 Task: Create Card Business Analysis Review in Board Customer Relationship Building to Workspace HRIS Management. Create Card Advertising Review in Board Employee Benefits Optimization to Workspace HRIS Management. Create Card Business Analysis Review in Board Employee Onboarding and Orientation Programs to Workspace HRIS Management
Action: Mouse moved to (761, 401)
Screenshot: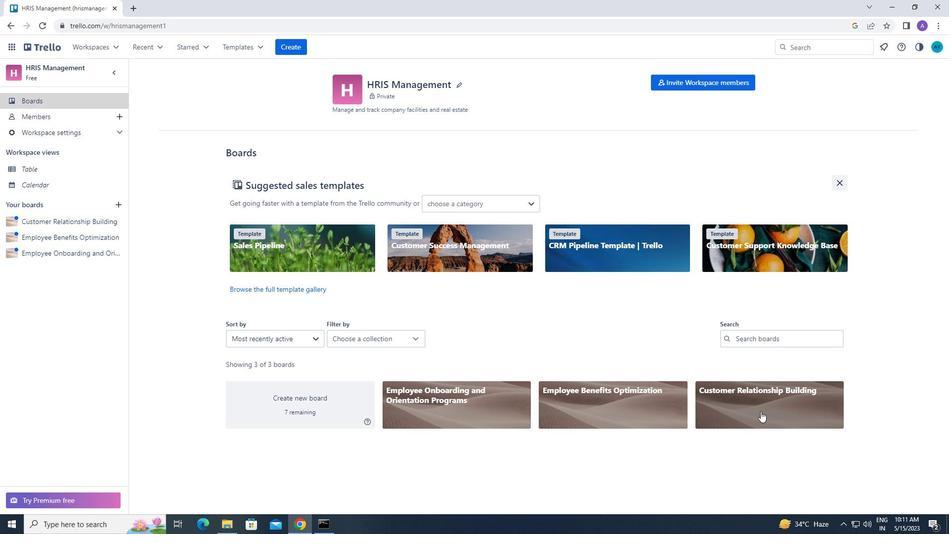 
Action: Mouse pressed left at (761, 401)
Screenshot: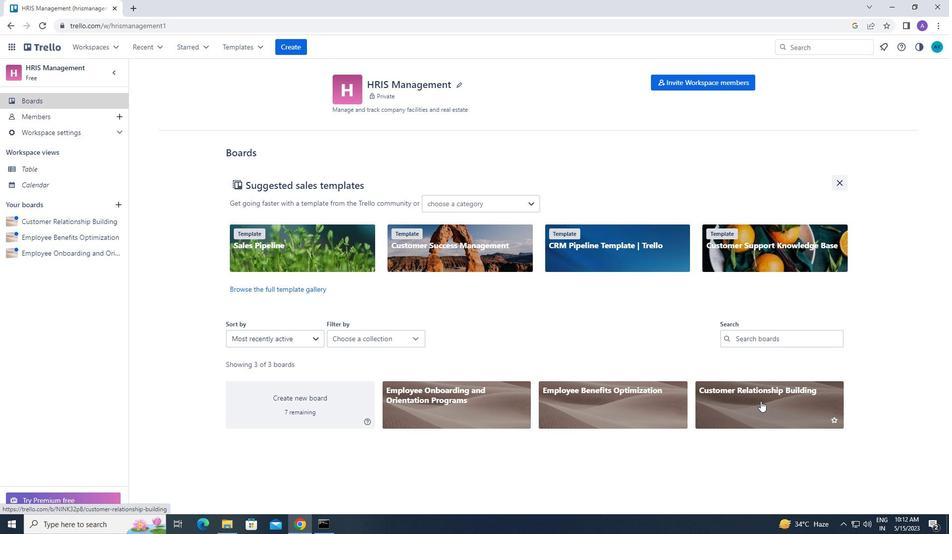 
Action: Mouse moved to (317, 125)
Screenshot: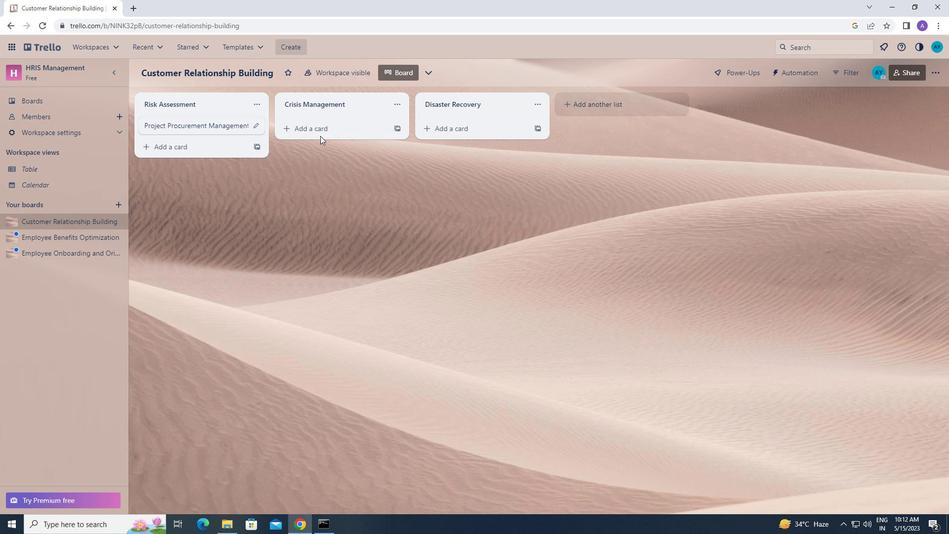 
Action: Mouse pressed left at (317, 125)
Screenshot: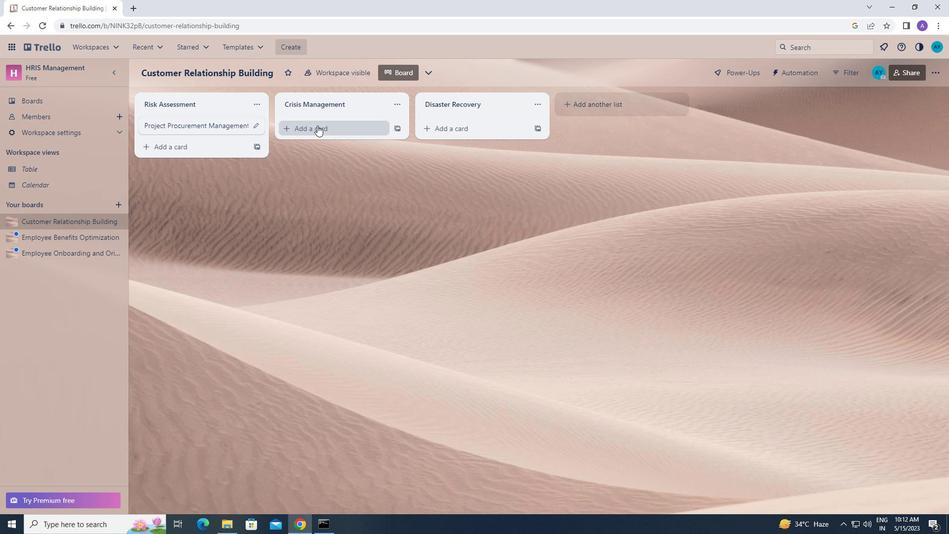 
Action: Mouse moved to (310, 133)
Screenshot: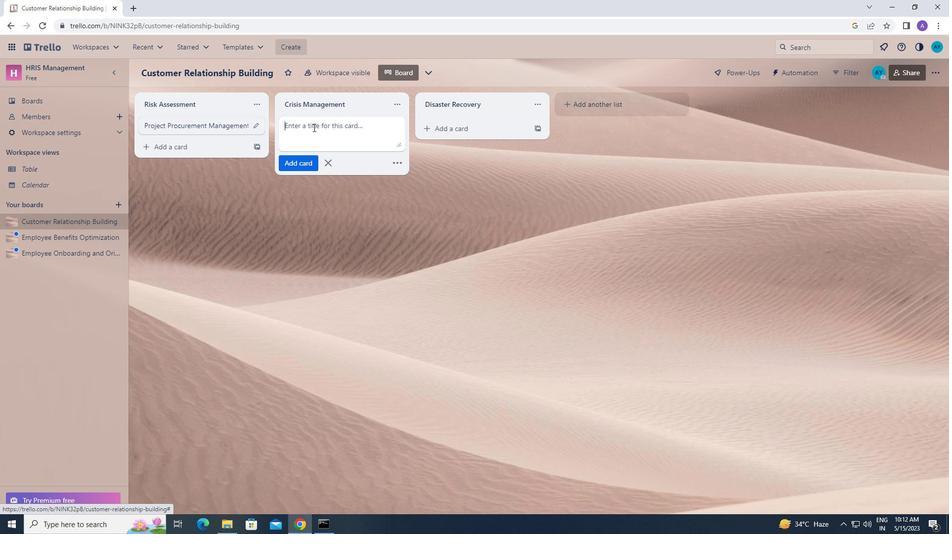 
Action: Mouse pressed left at (310, 133)
Screenshot: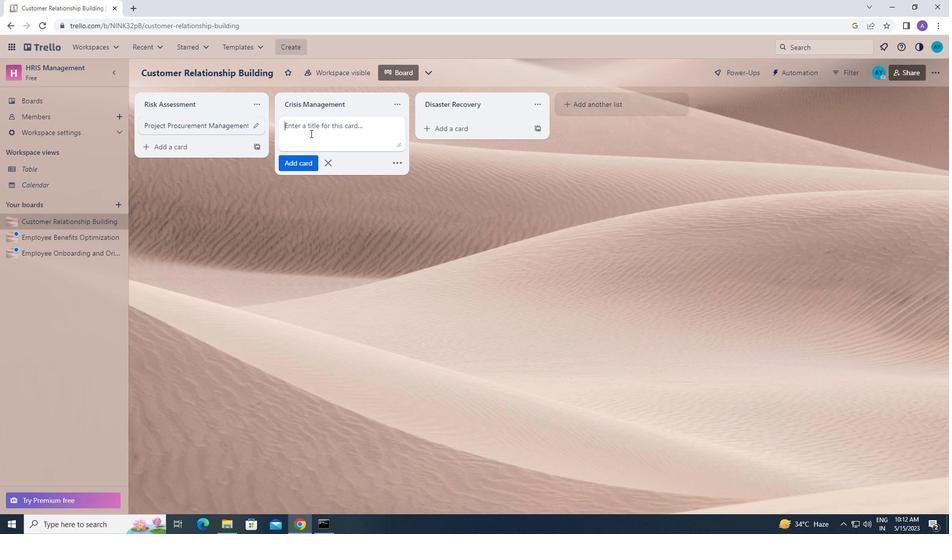 
Action: Key pressed <Key.caps_lock><Key.caps_lock>b<Key.caps_lock>usiness<Key.space><Key.caps_lock>a<Key.caps_lock>nalysis<Key.space><Key.caps_lock>r<Key.caps_lock>eview<Key.enter>
Screenshot: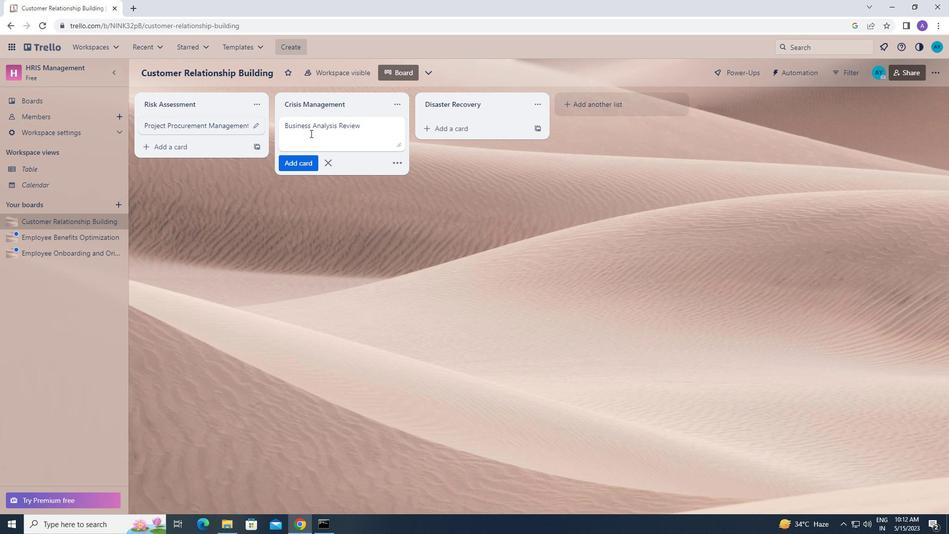 
Action: Mouse moved to (87, 40)
Screenshot: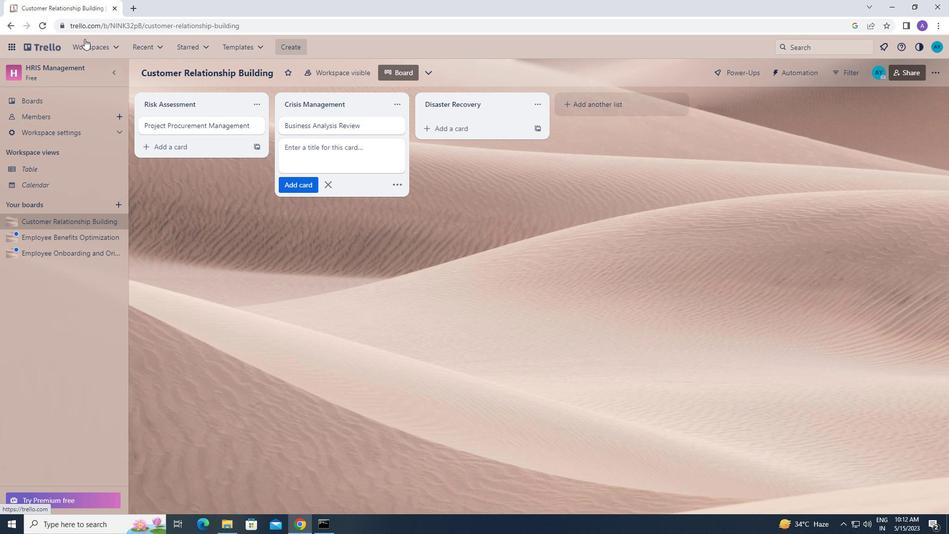 
Action: Mouse pressed left at (87, 40)
Screenshot: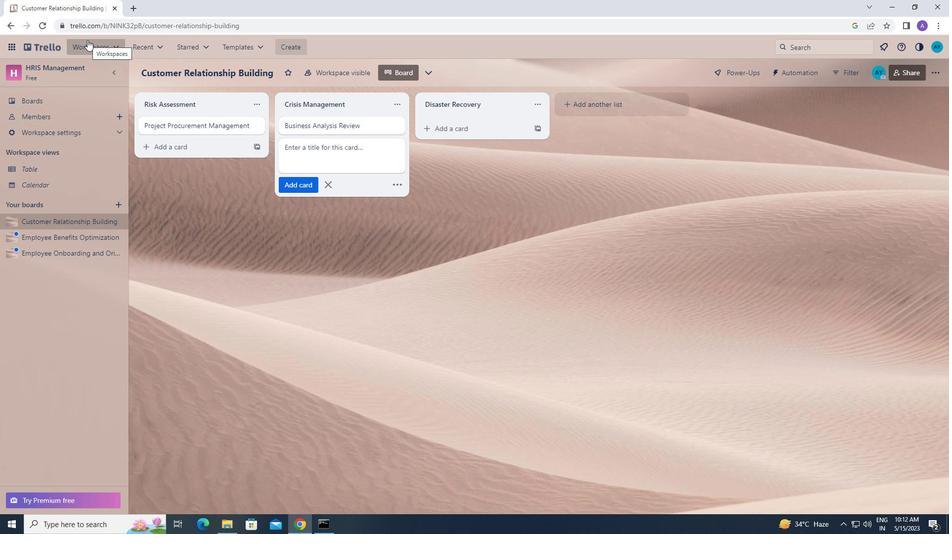 
Action: Mouse moved to (123, 317)
Screenshot: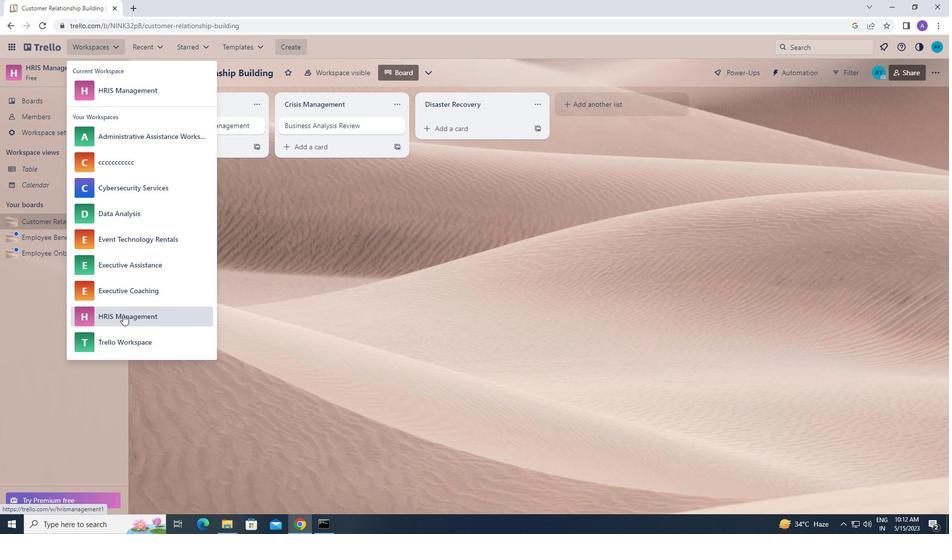 
Action: Mouse pressed left at (123, 317)
Screenshot: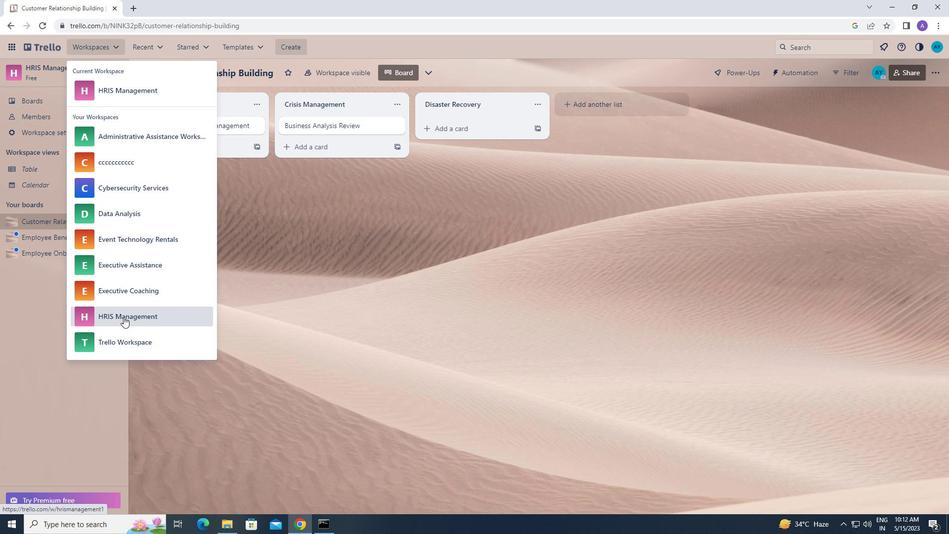 
Action: Mouse moved to (738, 405)
Screenshot: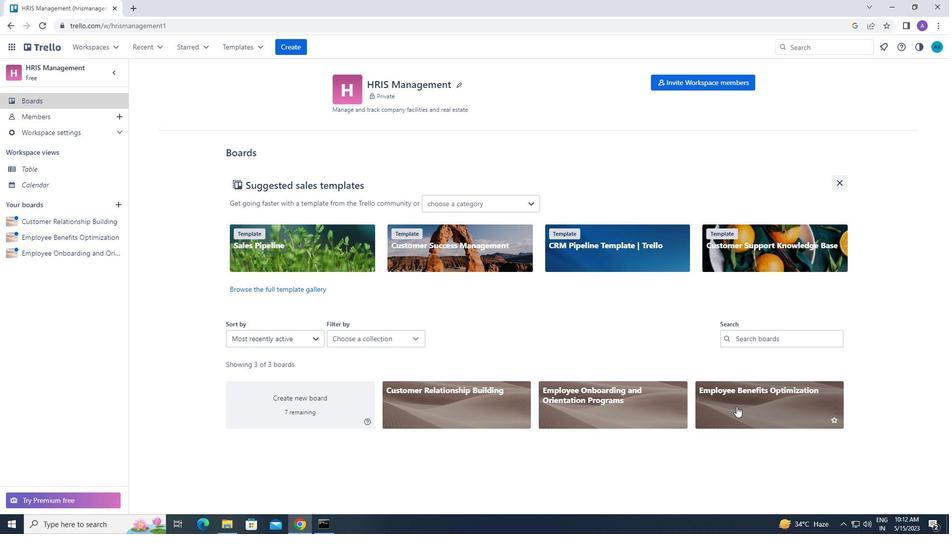 
Action: Mouse pressed left at (738, 405)
Screenshot: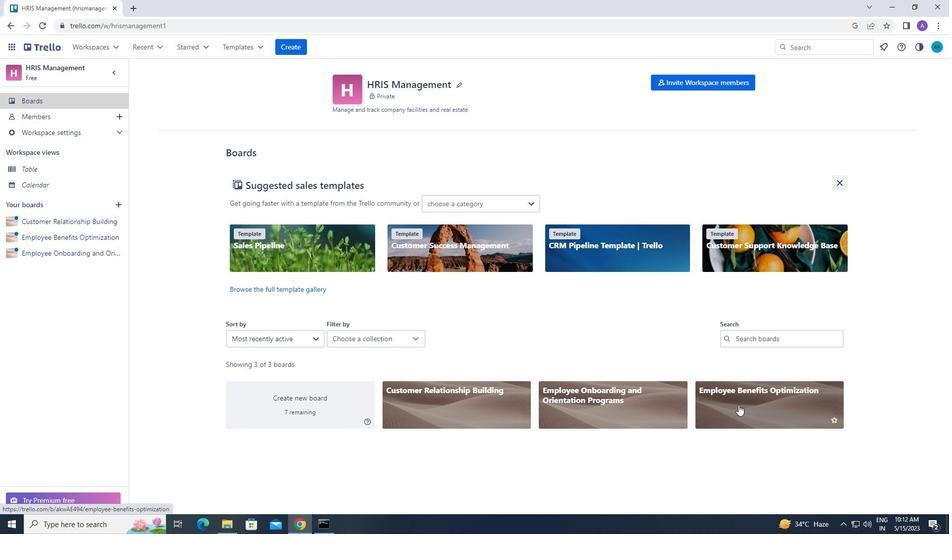 
Action: Mouse moved to (327, 126)
Screenshot: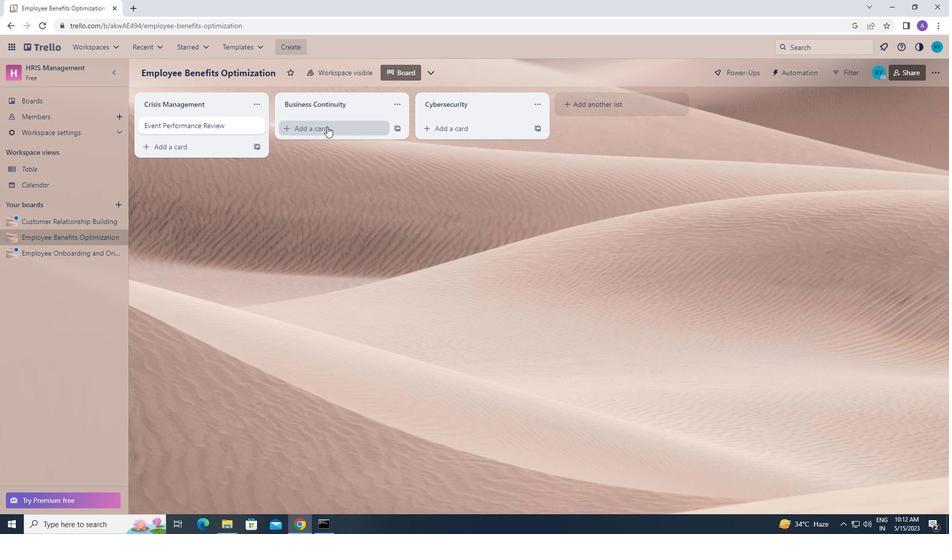 
Action: Mouse pressed left at (327, 126)
Screenshot: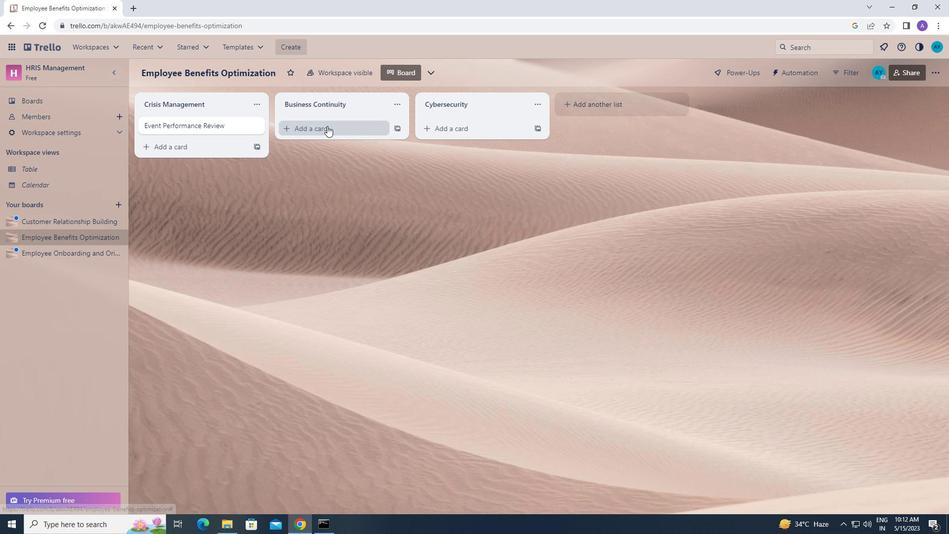 
Action: Mouse moved to (324, 131)
Screenshot: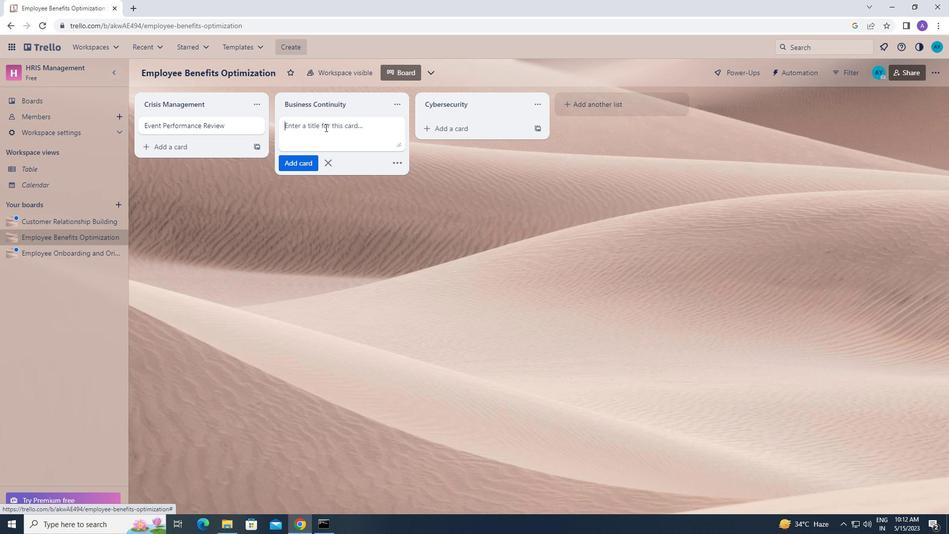 
Action: Mouse pressed left at (324, 131)
Screenshot: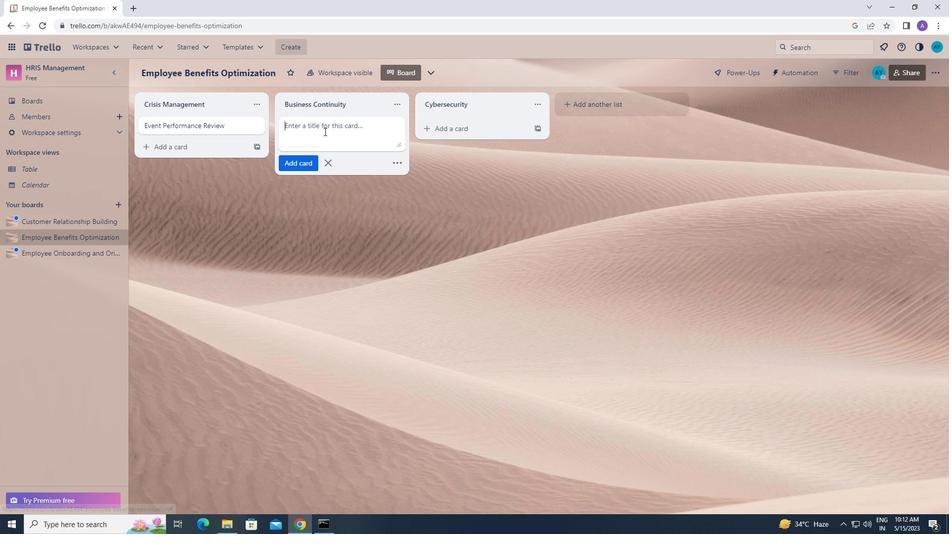 
Action: Key pressed <Key.caps_lock>a<Key.caps_lock>dvertising<Key.space><Key.caps_lock>r<Key.caps_lock>eview<Key.enter>
Screenshot: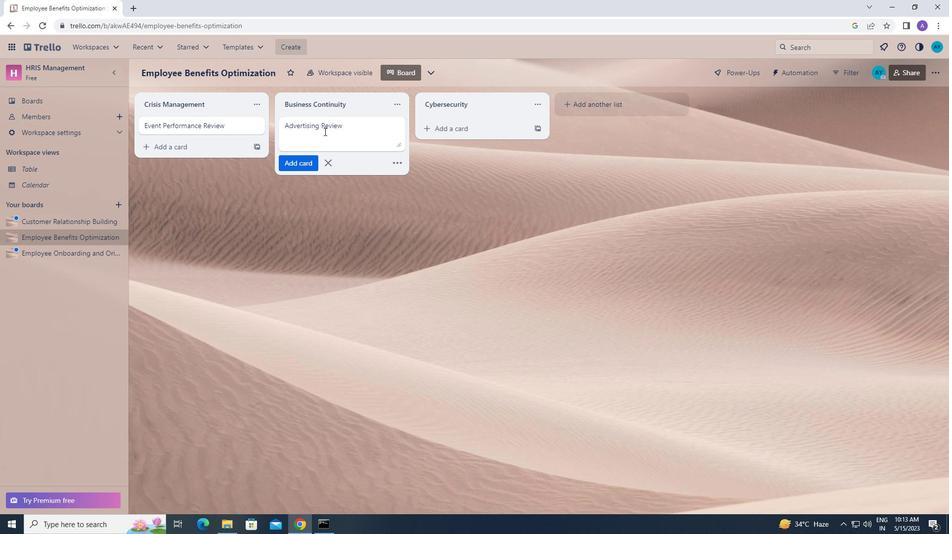 
Action: Mouse moved to (86, 48)
Screenshot: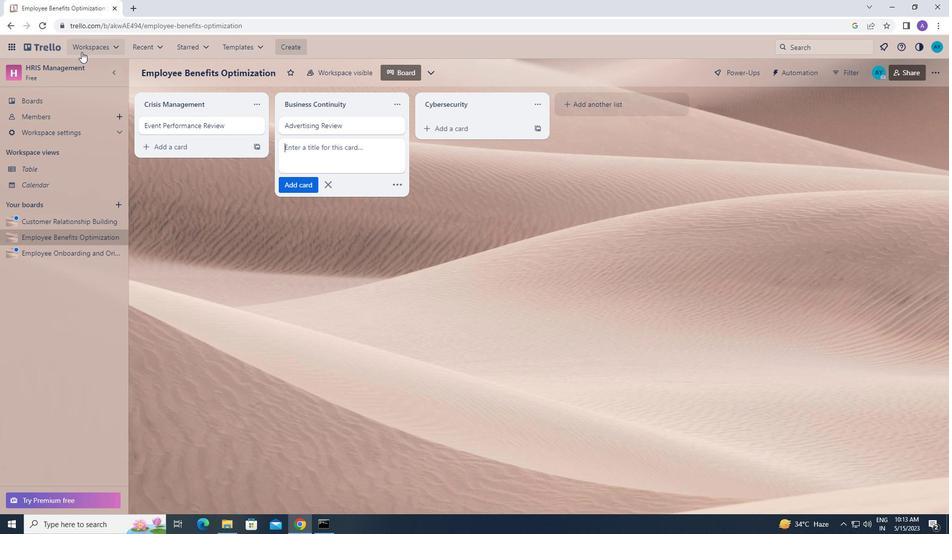 
Action: Mouse pressed left at (86, 48)
Screenshot: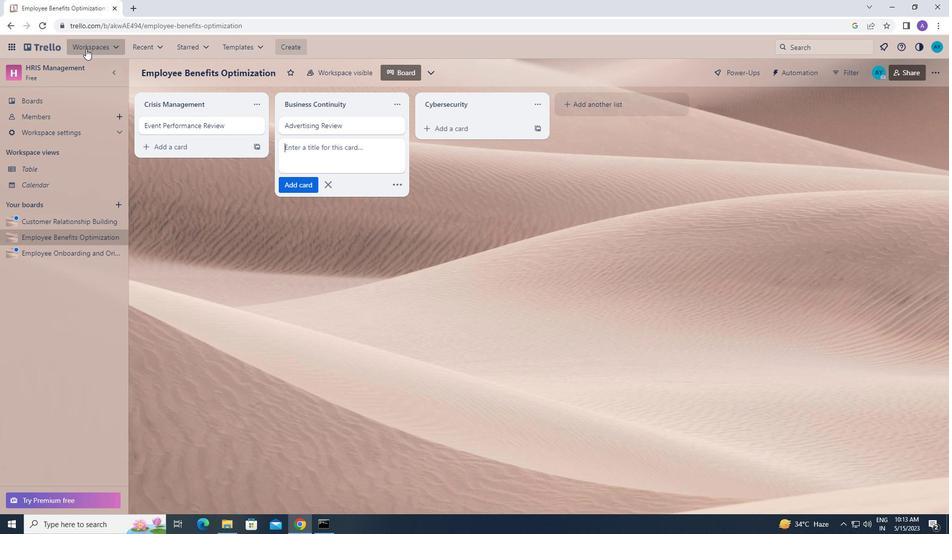 
Action: Mouse moved to (124, 321)
Screenshot: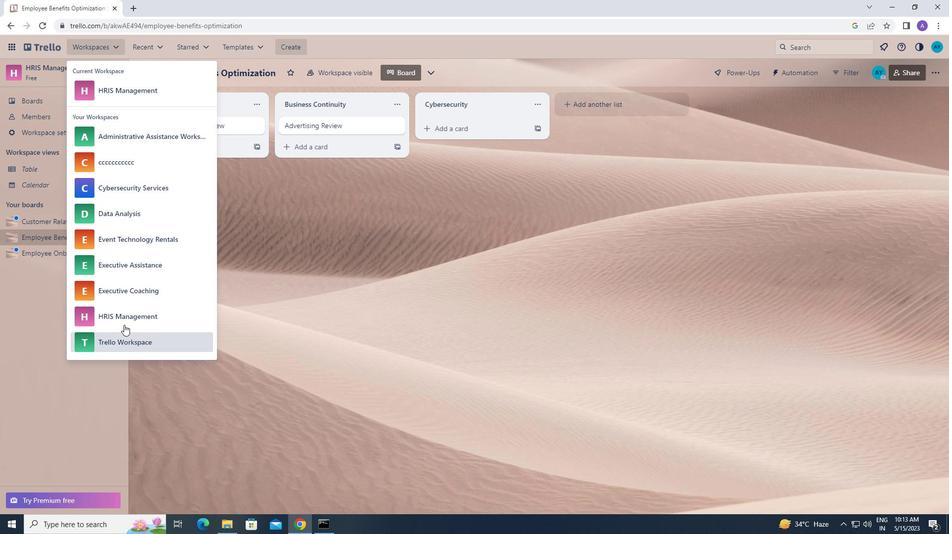 
Action: Mouse pressed left at (124, 321)
Screenshot: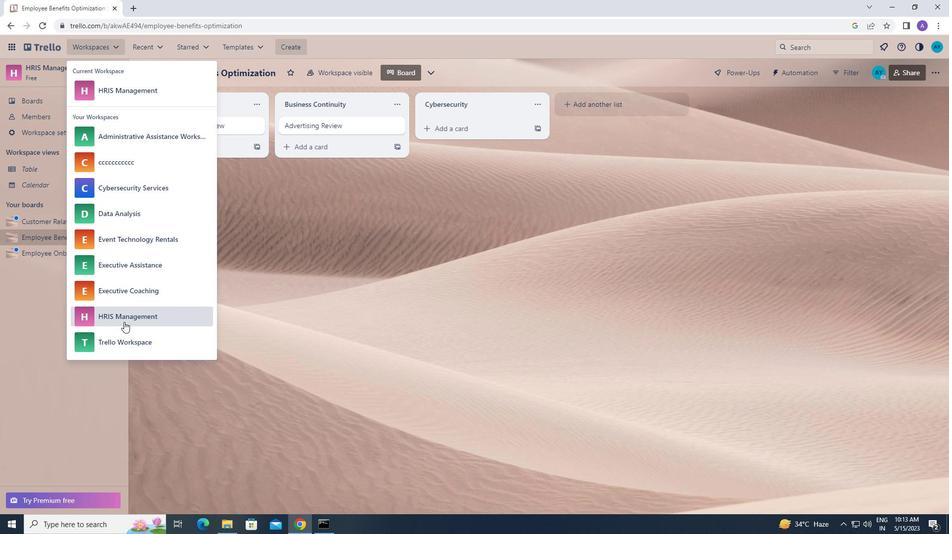 
Action: Mouse moved to (727, 398)
Screenshot: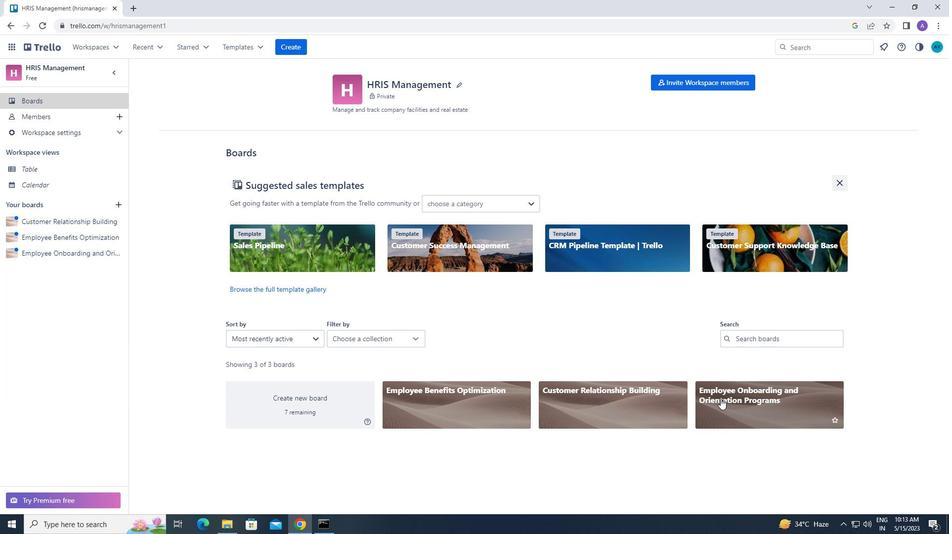 
Action: Mouse pressed left at (727, 398)
Screenshot: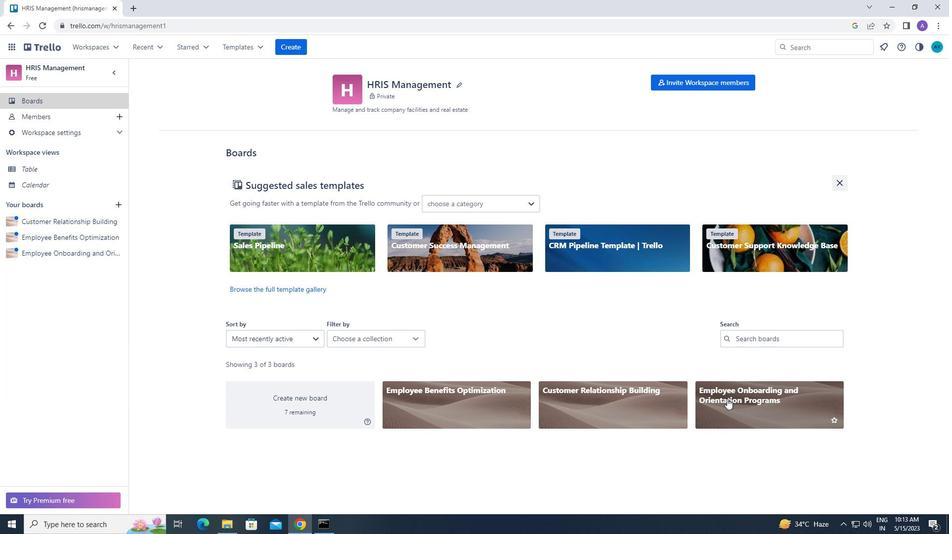 
Action: Mouse moved to (374, 125)
Screenshot: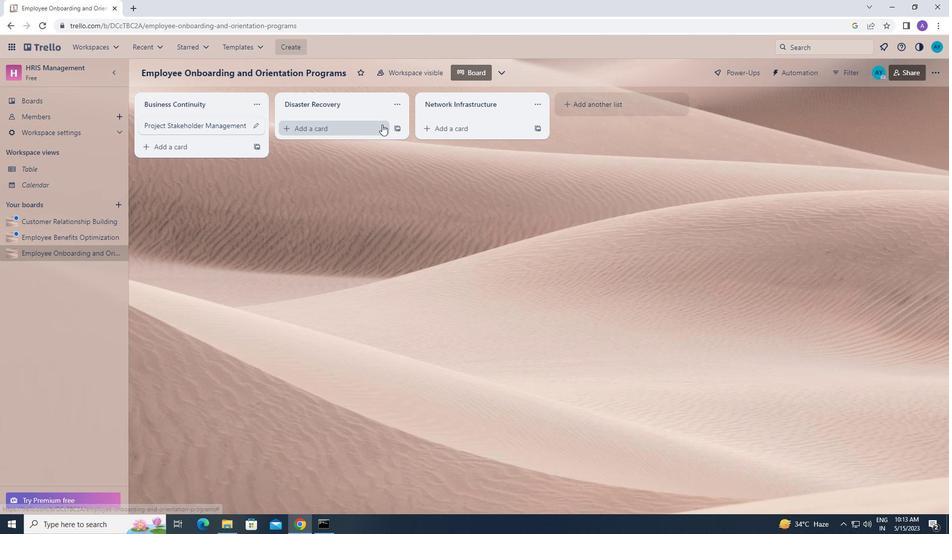 
Action: Mouse pressed left at (374, 125)
Screenshot: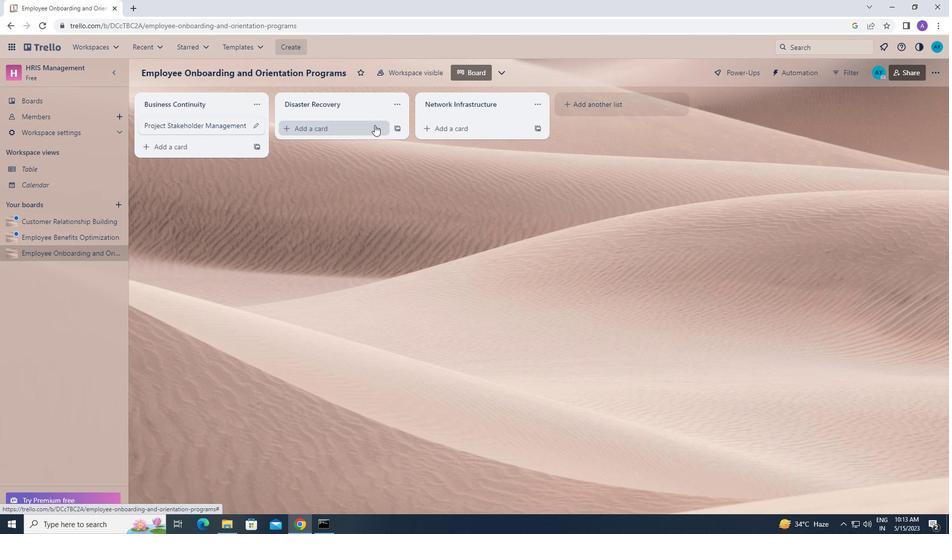 
Action: Mouse moved to (336, 134)
Screenshot: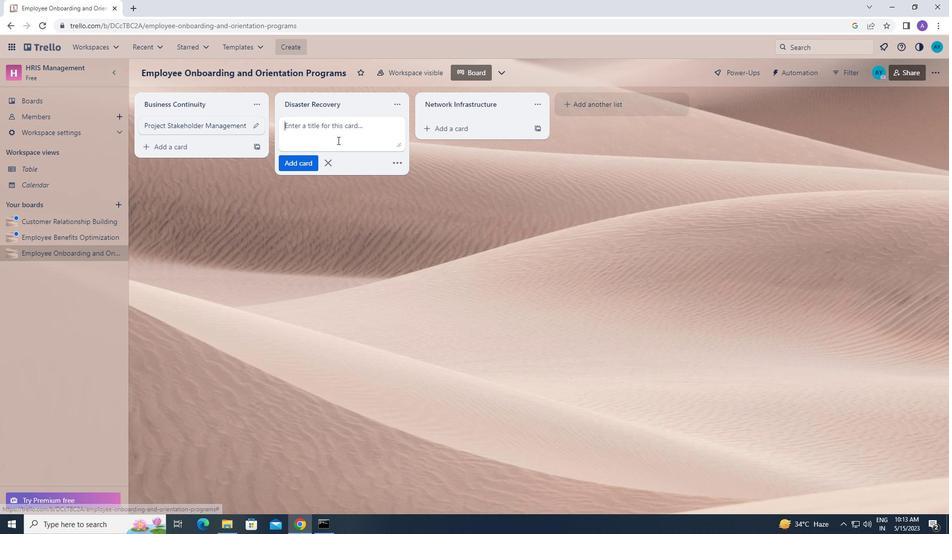 
Action: Mouse pressed left at (336, 134)
Screenshot: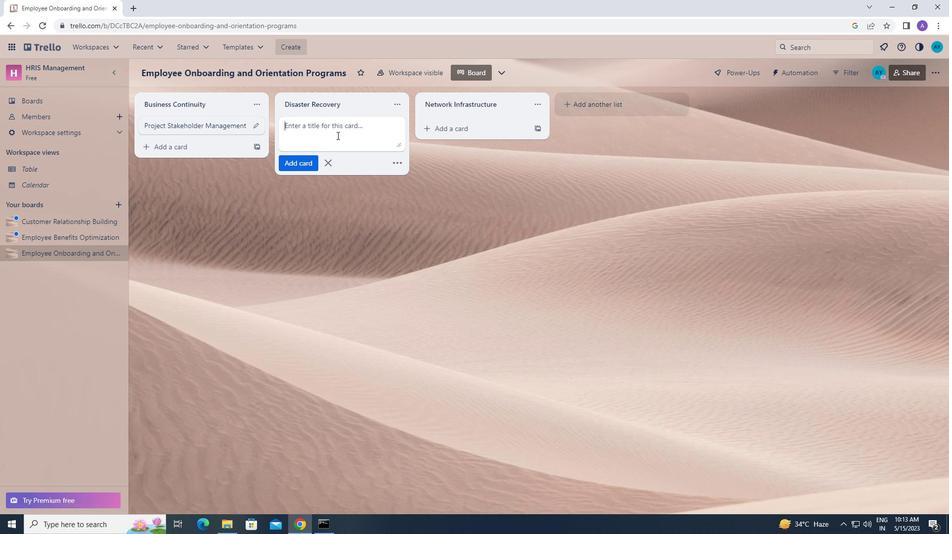 
Action: Mouse moved to (336, 134)
Screenshot: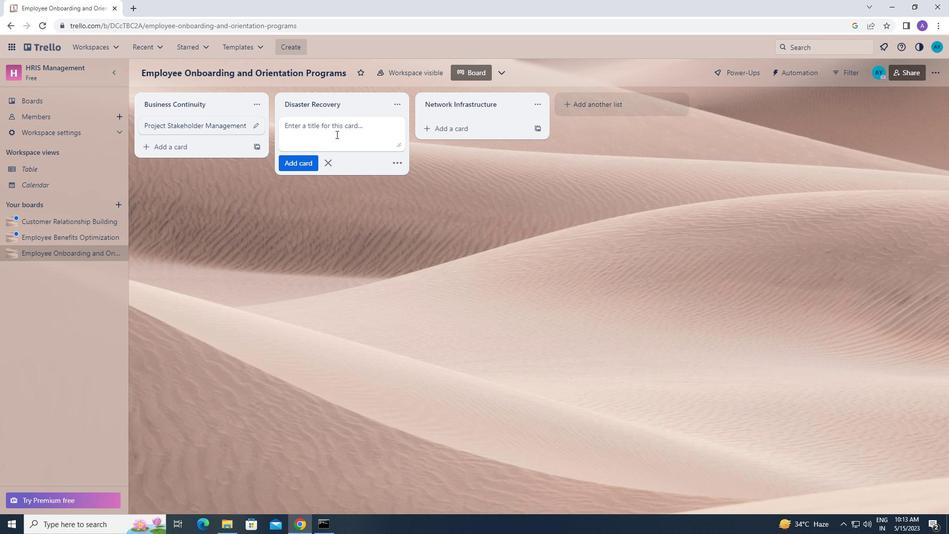 
Action: Key pressed <Key.caps_lock>b<Key.caps_lock>usiness<Key.space><Key.caps_lock>a<Key.caps_lock>nalysis<Key.space><Key.caps_lock>r<Key.caps_lock>eview<Key.enter>
Screenshot: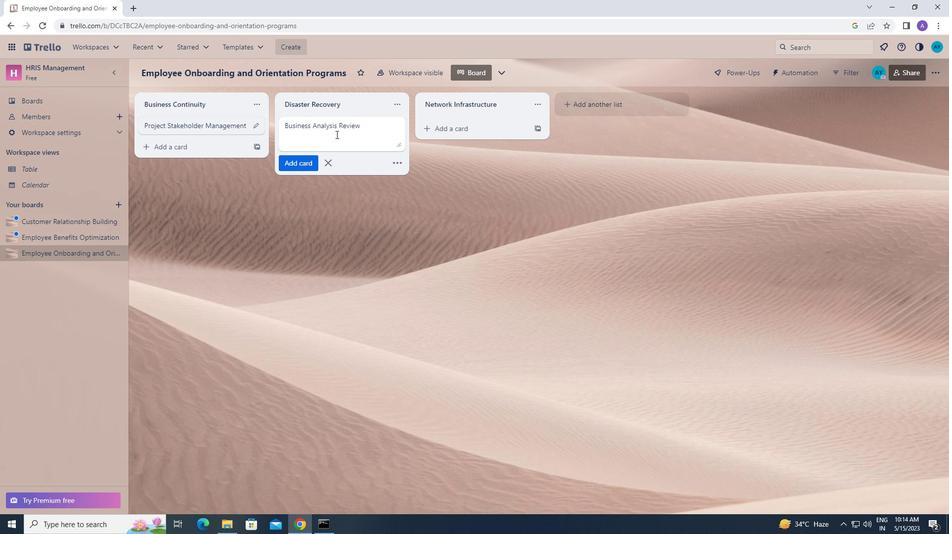 
